 Task: Set the image contrast for the image properties filter to 1.10.
Action: Mouse moved to (118, 14)
Screenshot: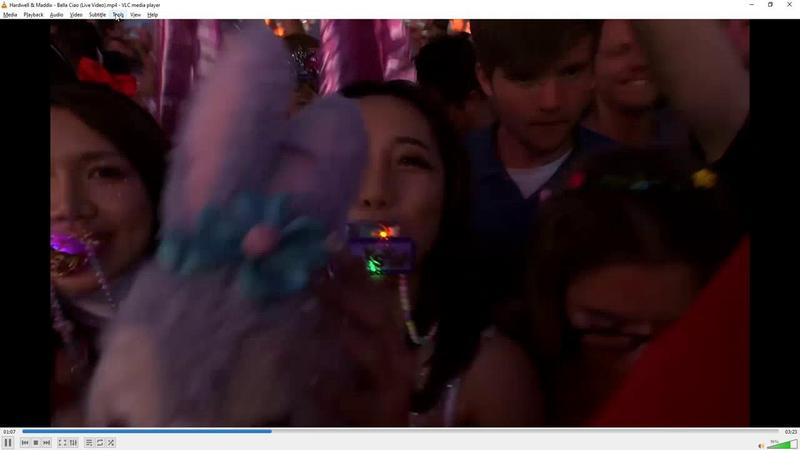 
Action: Mouse pressed left at (118, 14)
Screenshot: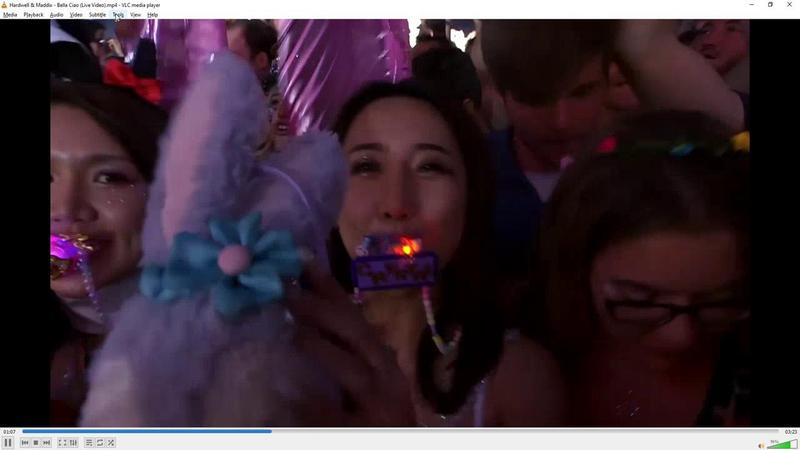 
Action: Mouse moved to (137, 118)
Screenshot: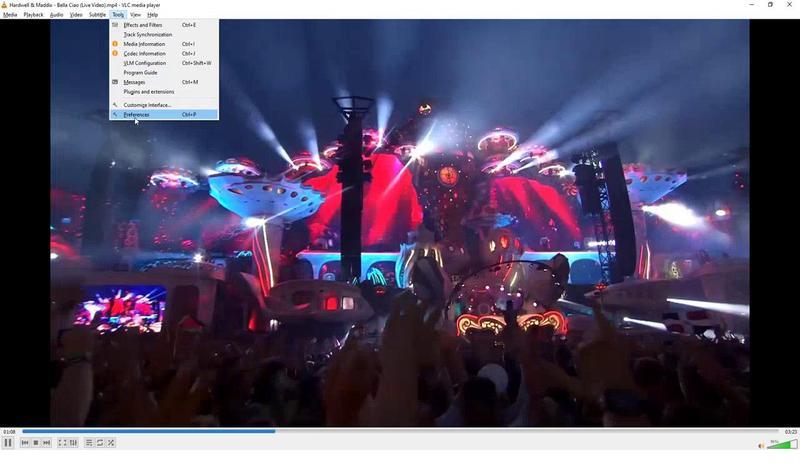 
Action: Mouse pressed left at (137, 118)
Screenshot: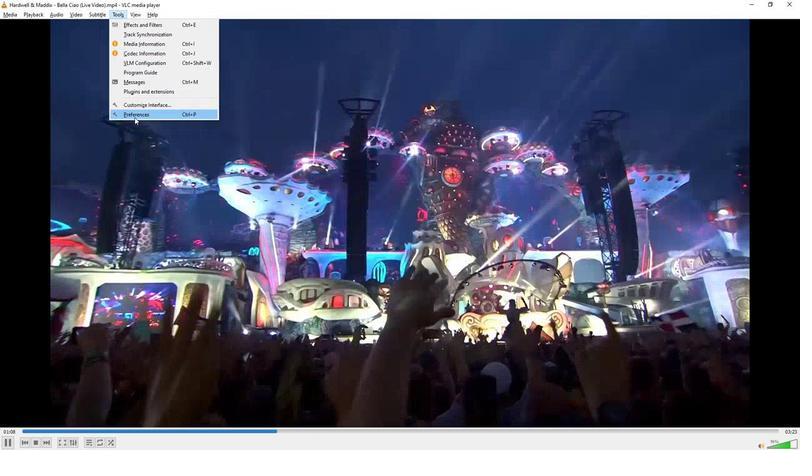 
Action: Mouse moved to (183, 354)
Screenshot: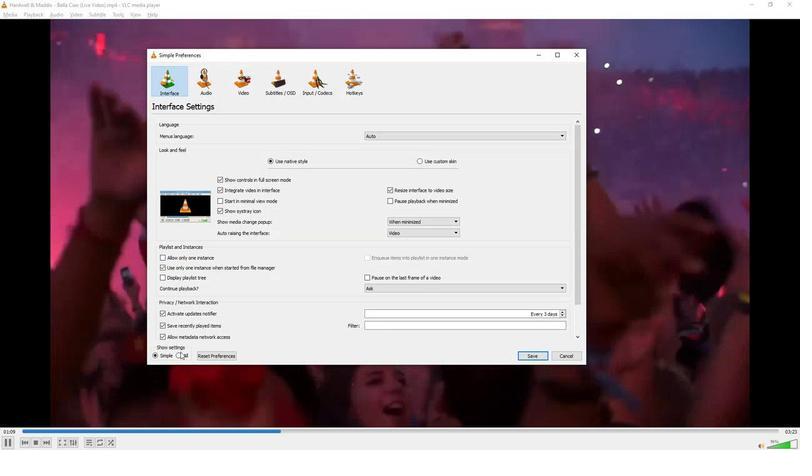 
Action: Mouse pressed left at (183, 354)
Screenshot: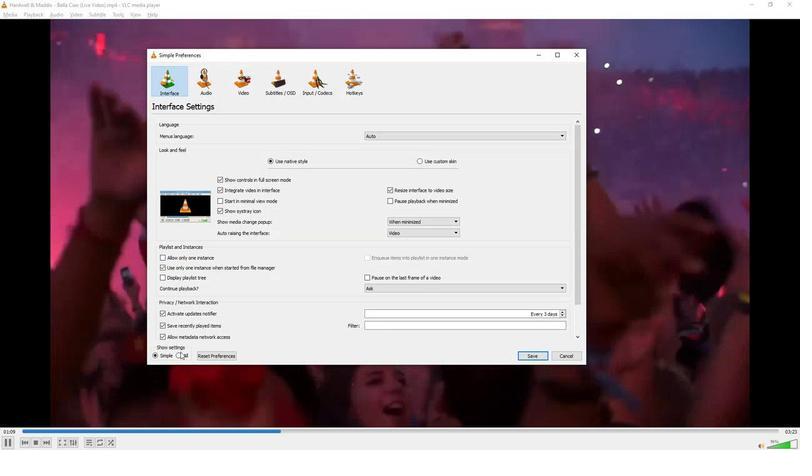 
Action: Mouse moved to (194, 296)
Screenshot: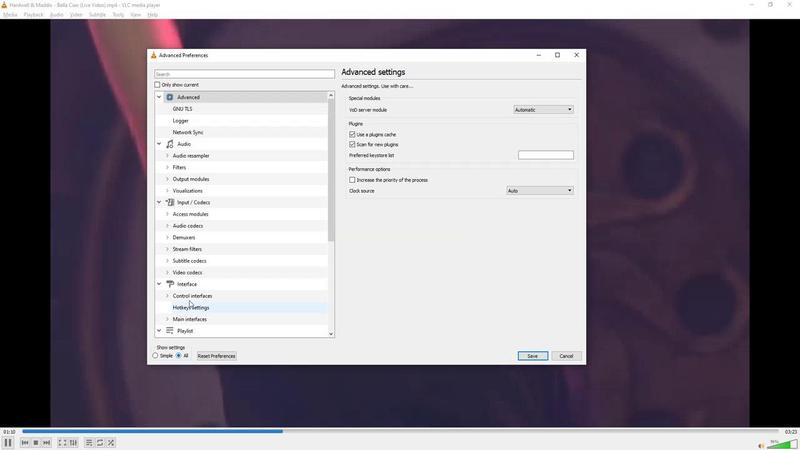 
Action: Mouse scrolled (194, 295) with delta (0, 0)
Screenshot: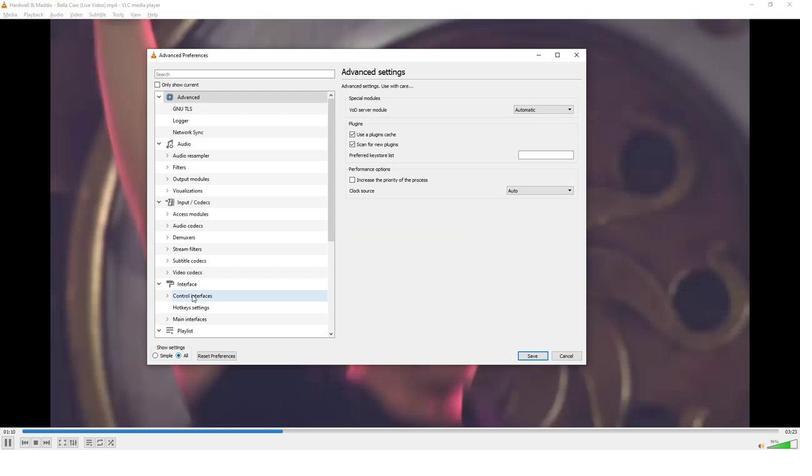 
Action: Mouse moved to (194, 295)
Screenshot: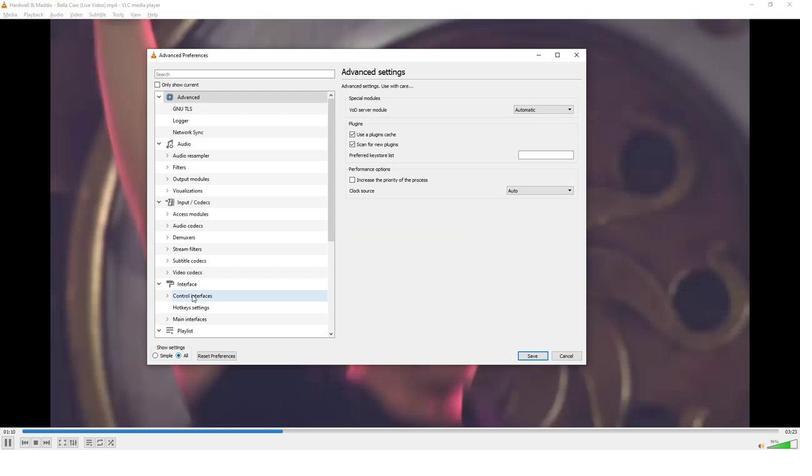 
Action: Mouse scrolled (194, 295) with delta (0, 0)
Screenshot: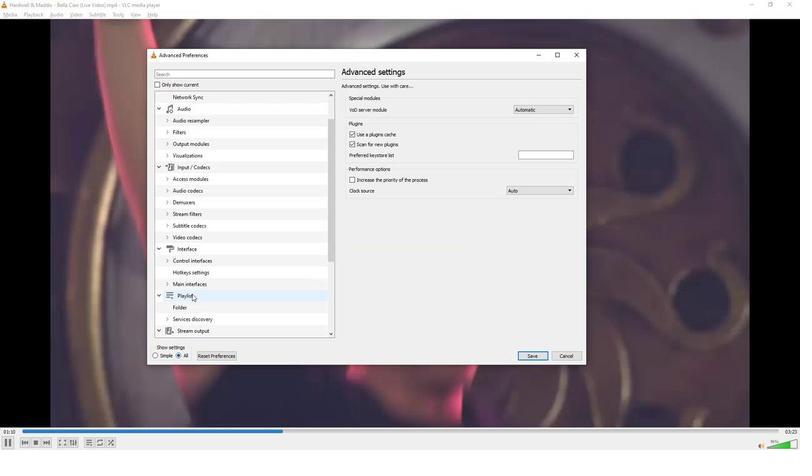
Action: Mouse scrolled (194, 295) with delta (0, 0)
Screenshot: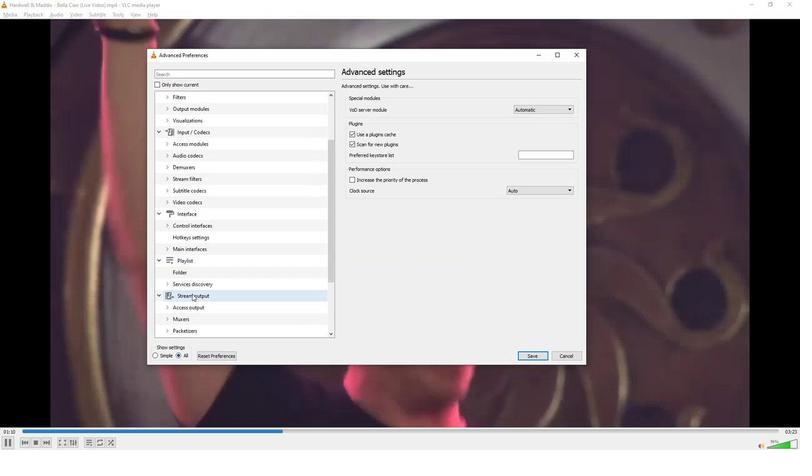 
Action: Mouse moved to (194, 295)
Screenshot: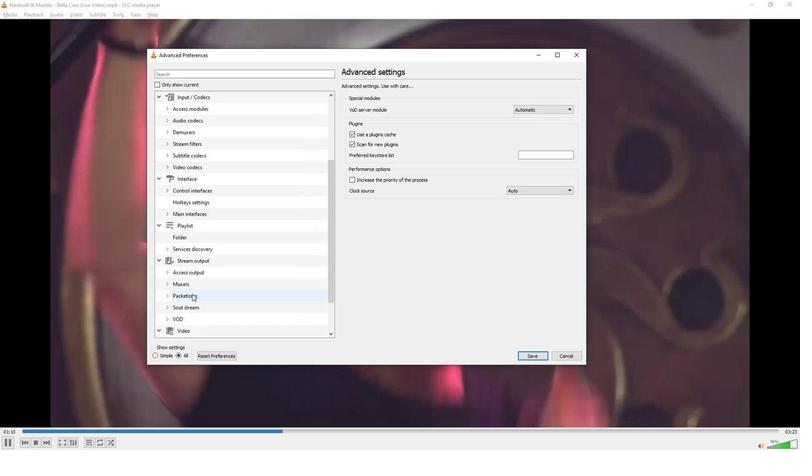 
Action: Mouse scrolled (194, 295) with delta (0, 0)
Screenshot: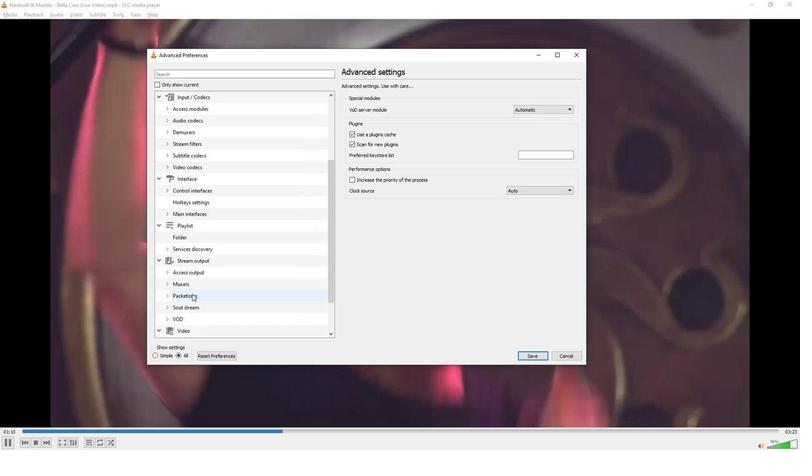 
Action: Mouse scrolled (194, 295) with delta (0, 0)
Screenshot: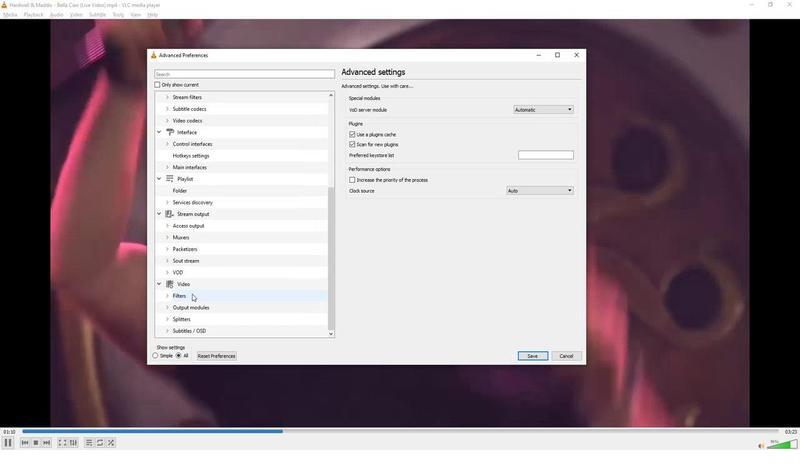 
Action: Mouse scrolled (194, 295) with delta (0, 0)
Screenshot: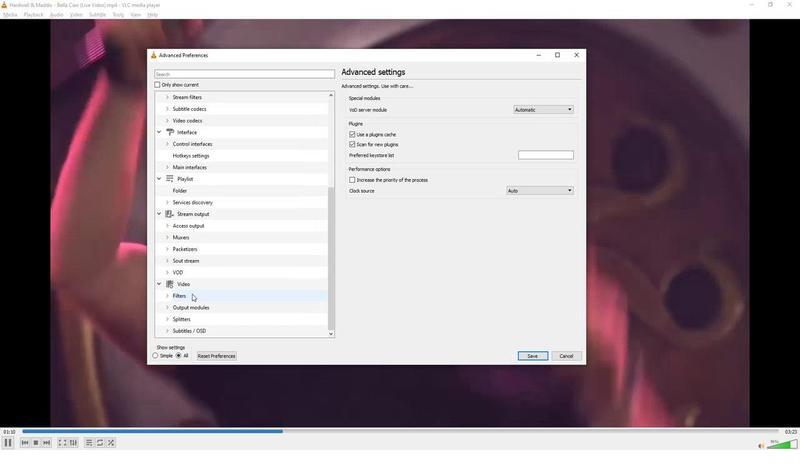
Action: Mouse moved to (194, 295)
Screenshot: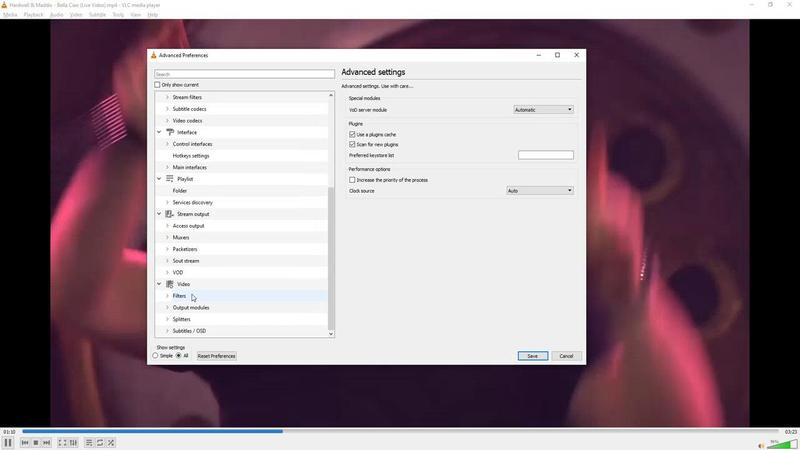 
Action: Mouse scrolled (194, 295) with delta (0, 0)
Screenshot: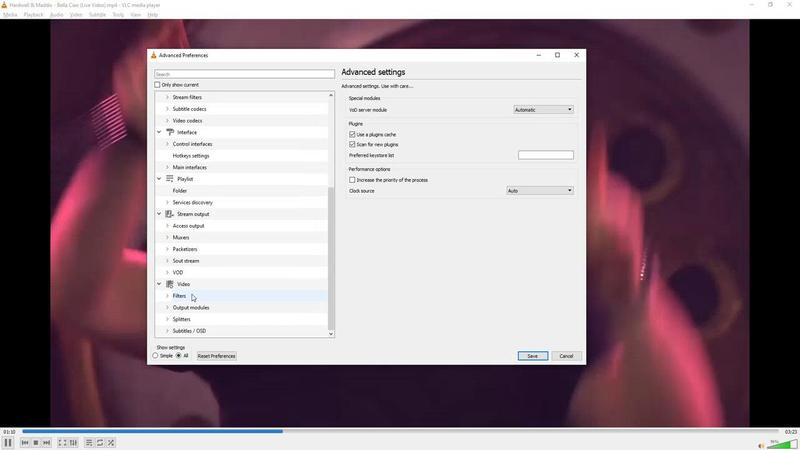 
Action: Mouse scrolled (194, 295) with delta (0, 0)
Screenshot: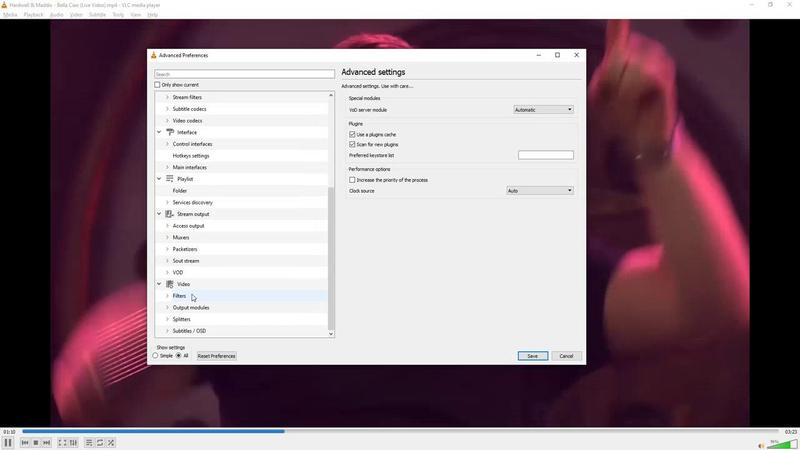 
Action: Mouse moved to (168, 297)
Screenshot: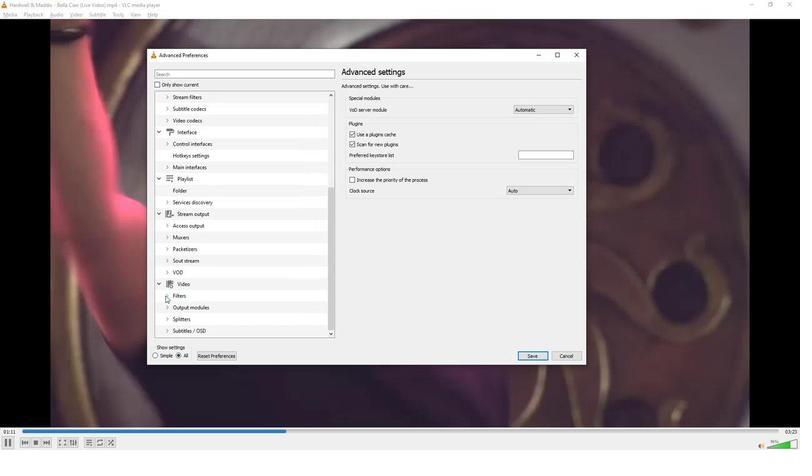 
Action: Mouse pressed left at (168, 297)
Screenshot: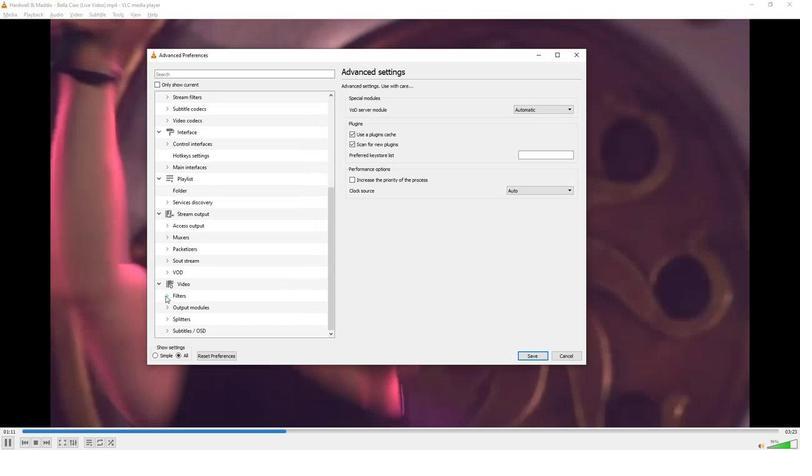 
Action: Mouse moved to (191, 268)
Screenshot: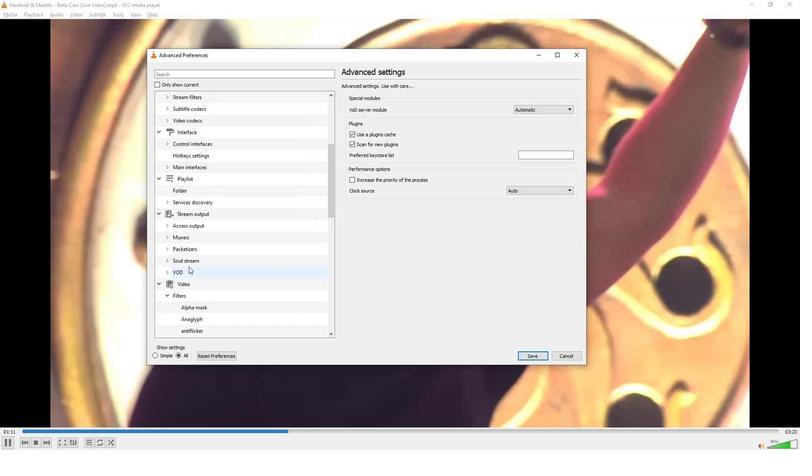 
Action: Mouse scrolled (191, 267) with delta (0, 0)
Screenshot: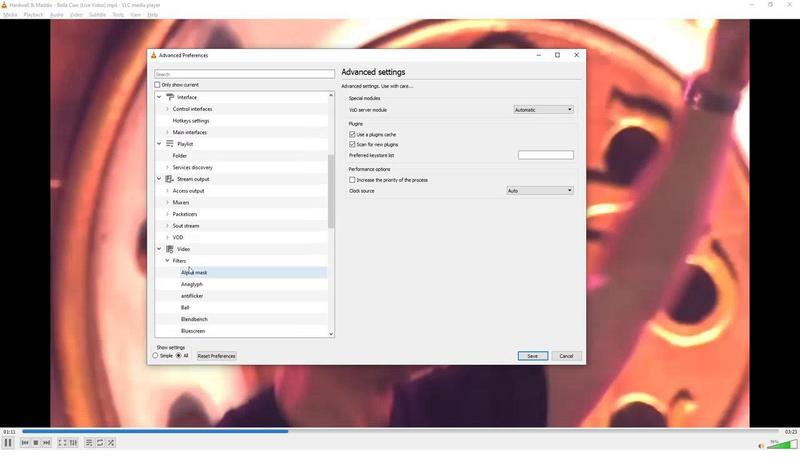 
Action: Mouse scrolled (191, 267) with delta (0, 0)
Screenshot: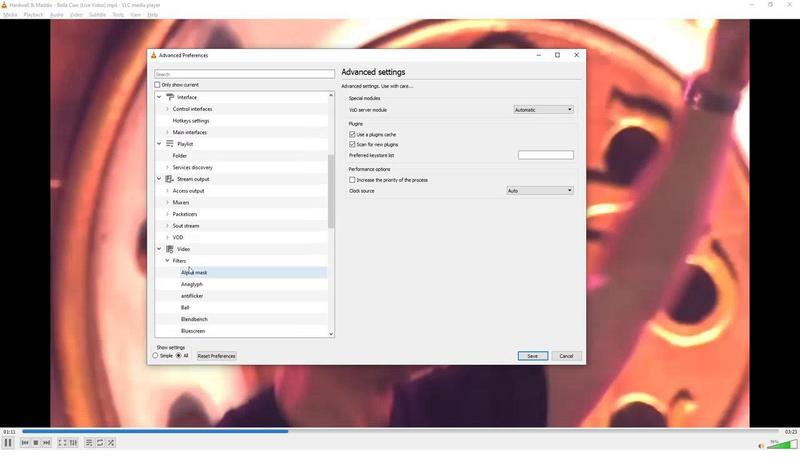 
Action: Mouse scrolled (191, 267) with delta (0, 0)
Screenshot: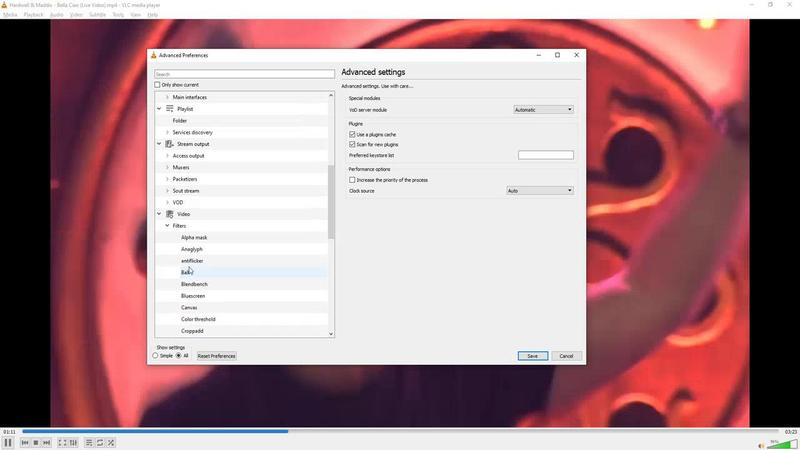 
Action: Mouse scrolled (191, 267) with delta (0, 0)
Screenshot: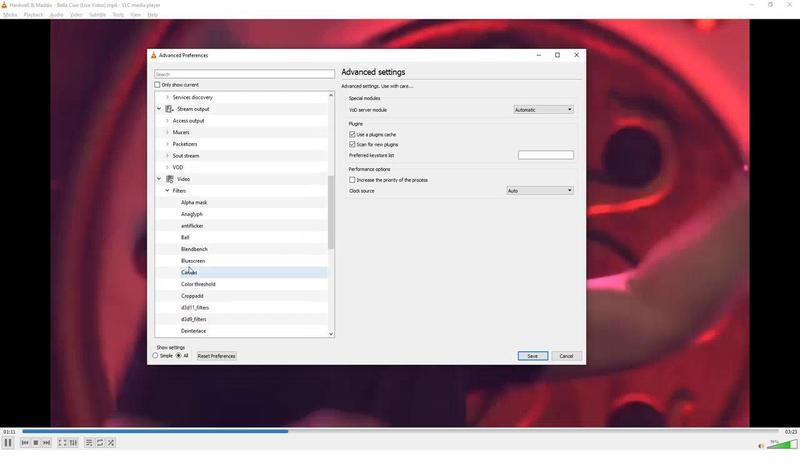 
Action: Mouse scrolled (191, 267) with delta (0, 0)
Screenshot: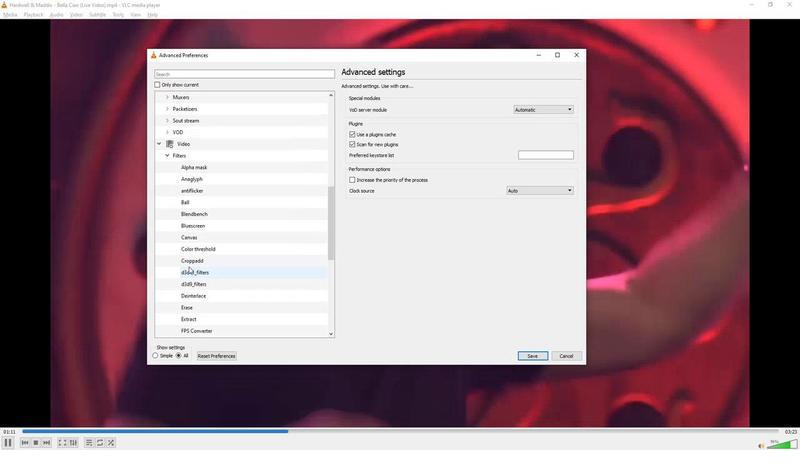 
Action: Mouse scrolled (191, 267) with delta (0, 0)
Screenshot: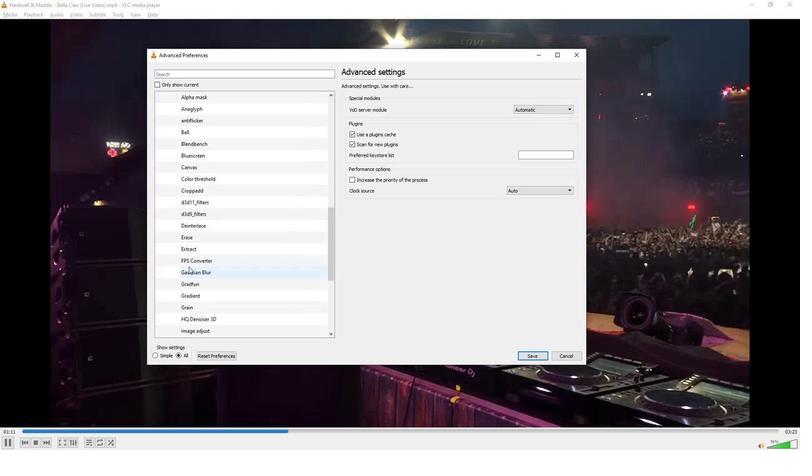 
Action: Mouse scrolled (191, 267) with delta (0, 0)
Screenshot: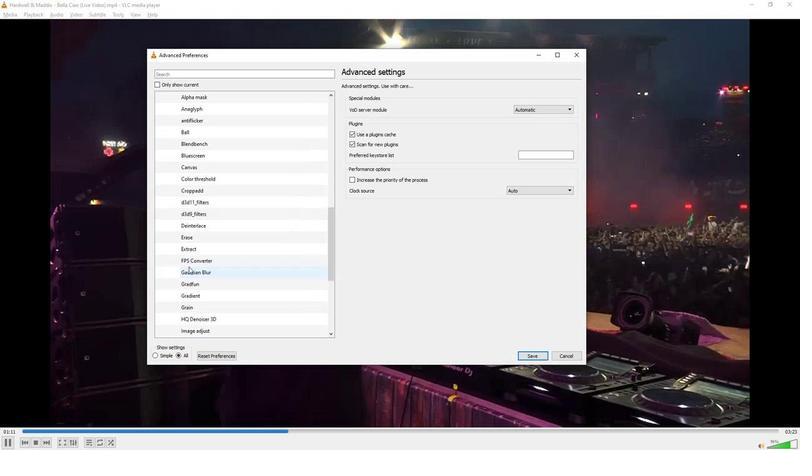 
Action: Mouse moved to (194, 297)
Screenshot: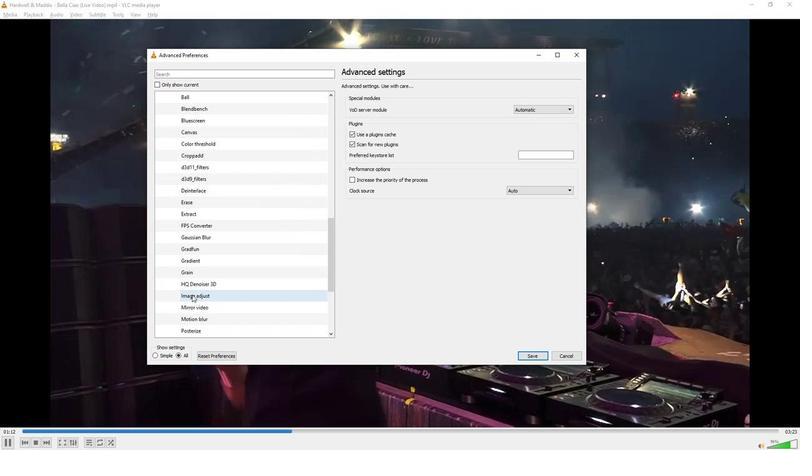 
Action: Mouse pressed left at (194, 297)
Screenshot: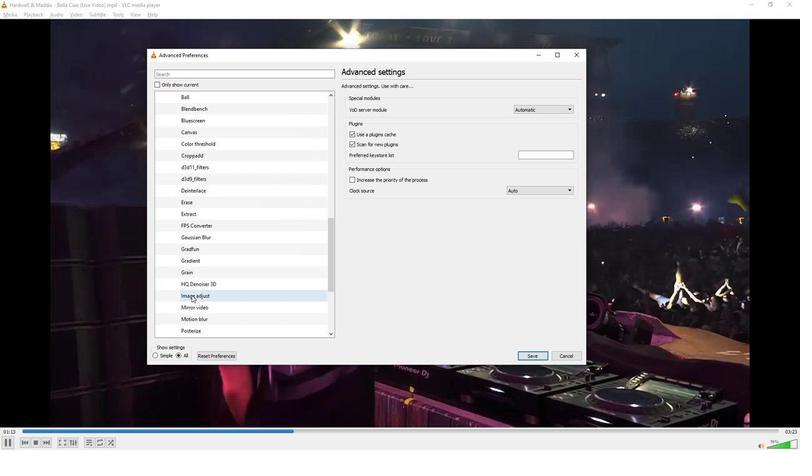 
Action: Mouse moved to (575, 103)
Screenshot: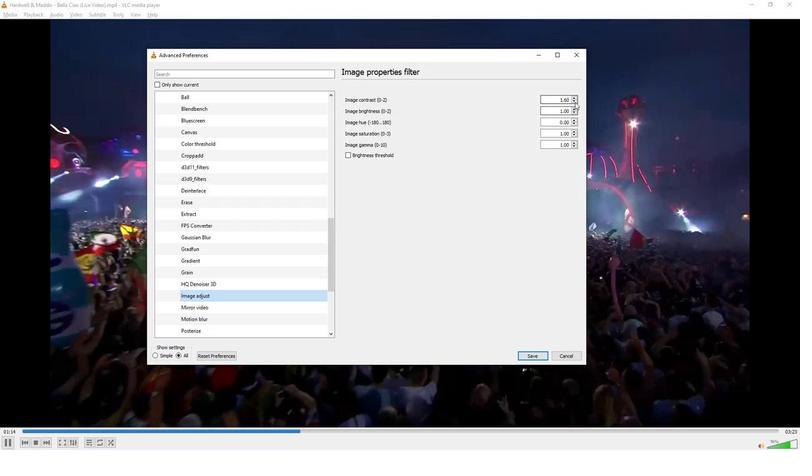 
Action: Mouse pressed left at (575, 103)
Screenshot: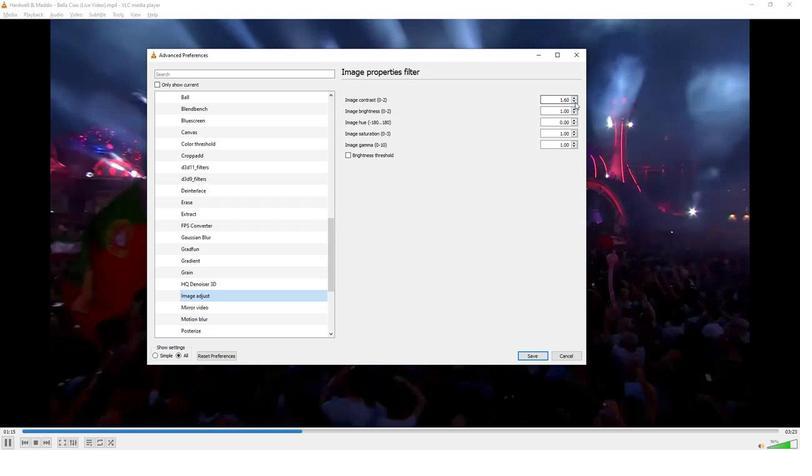 
Action: Mouse pressed left at (575, 103)
Screenshot: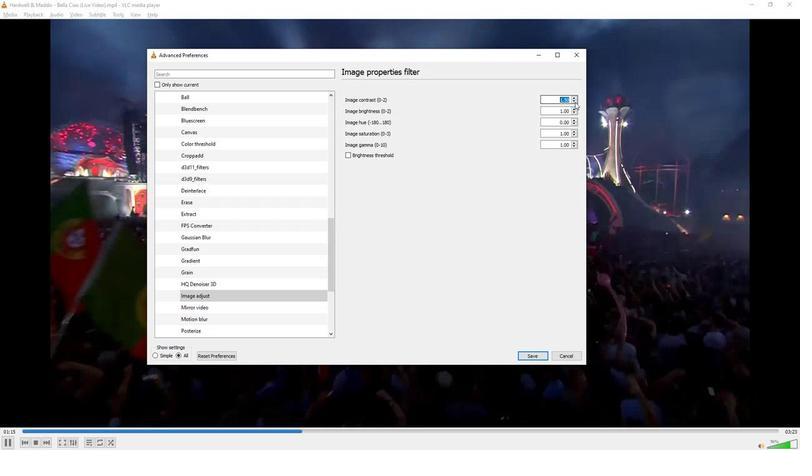 
Action: Mouse pressed left at (575, 103)
Screenshot: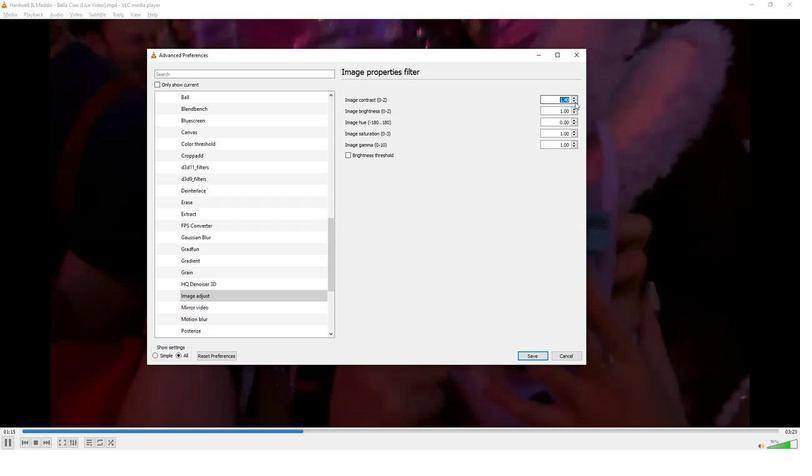 
Action: Mouse pressed left at (575, 103)
Screenshot: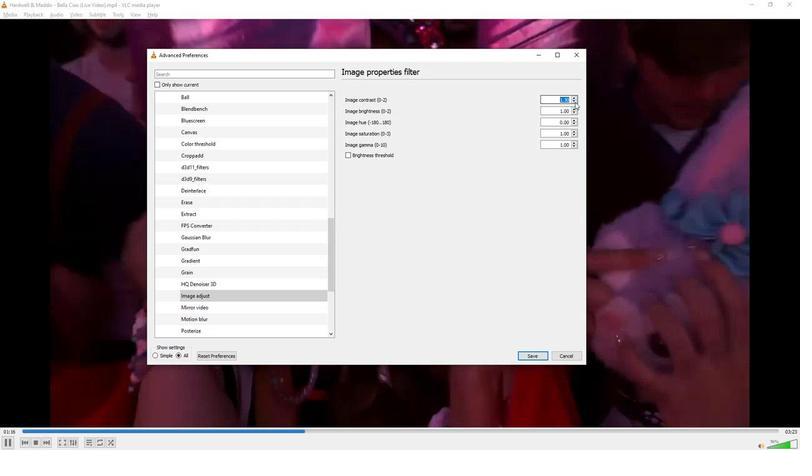 
Action: Mouse pressed left at (575, 103)
Screenshot: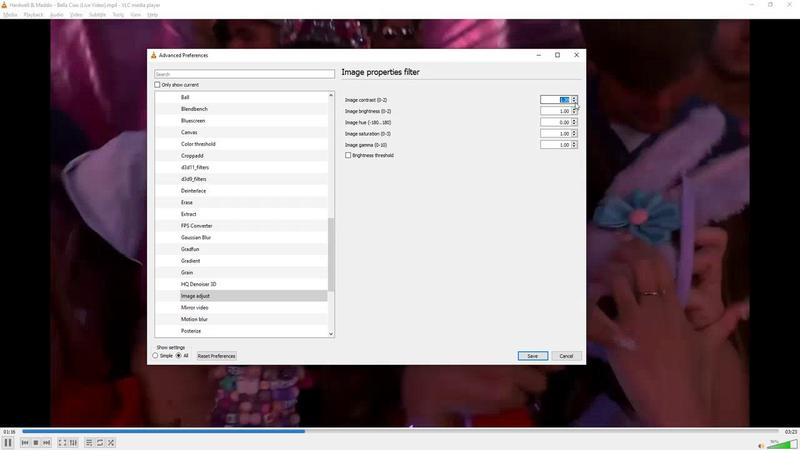 
Action: Mouse moved to (509, 195)
Screenshot: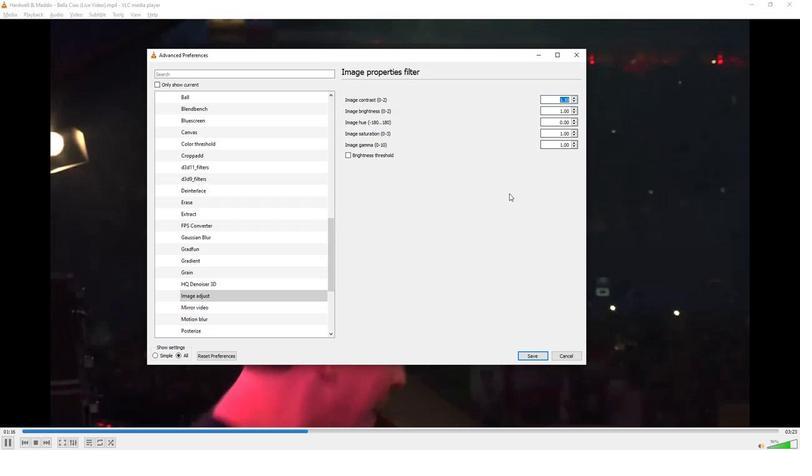 
Action: Mouse pressed left at (509, 195)
Screenshot: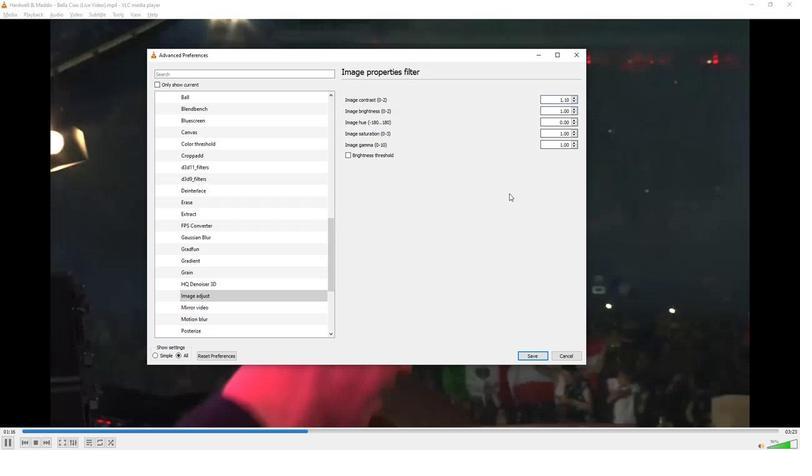 
Action: Mouse moved to (509, 195)
Screenshot: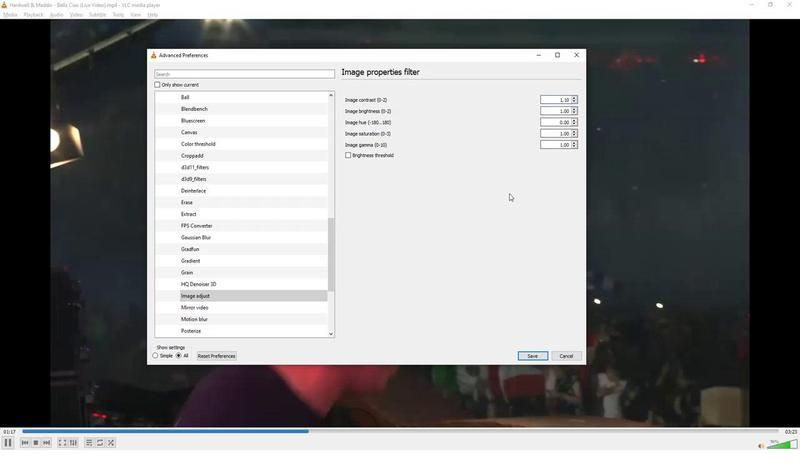 
